 Task: Edit the buffer time to 45 minutes before the event.
Action: Mouse moved to (536, 486)
Screenshot: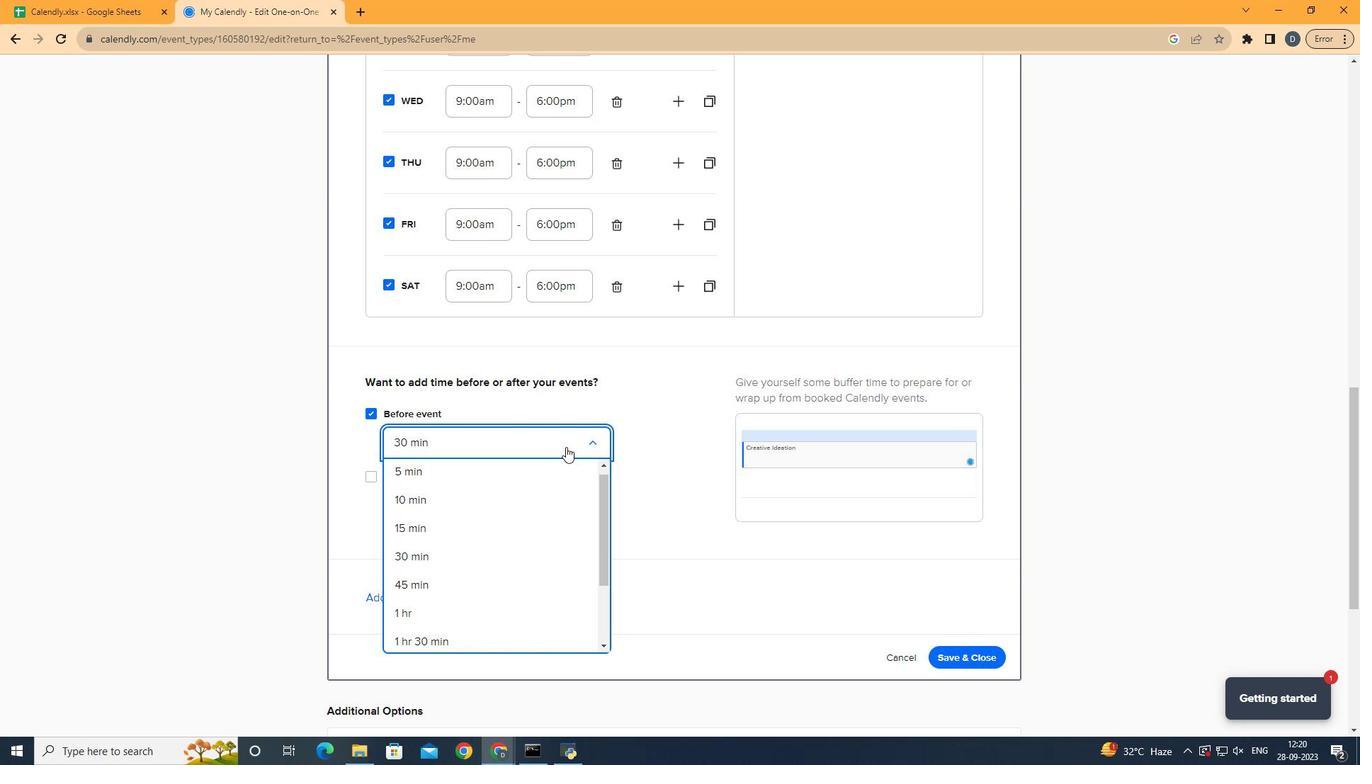 
Action: Mouse pressed left at (536, 486)
Screenshot: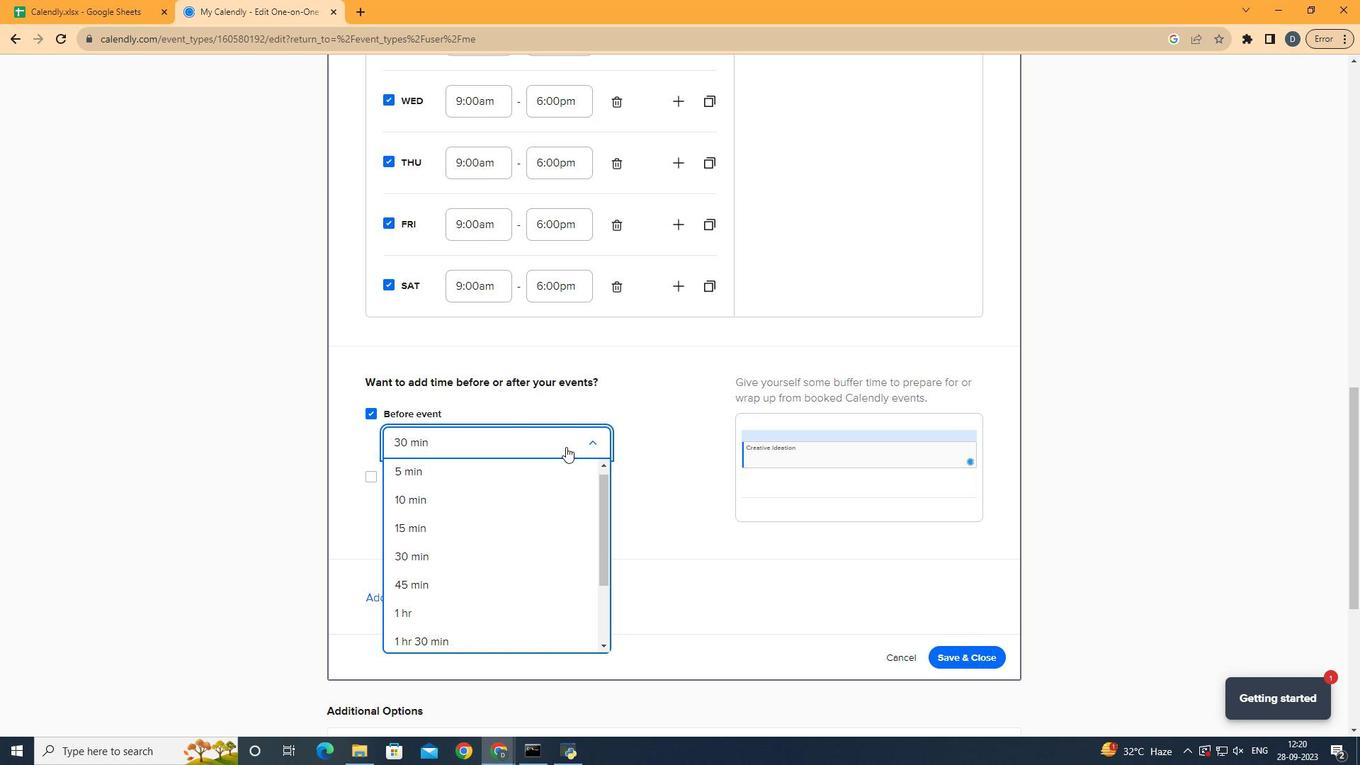 
Action: Mouse moved to (656, 484)
Screenshot: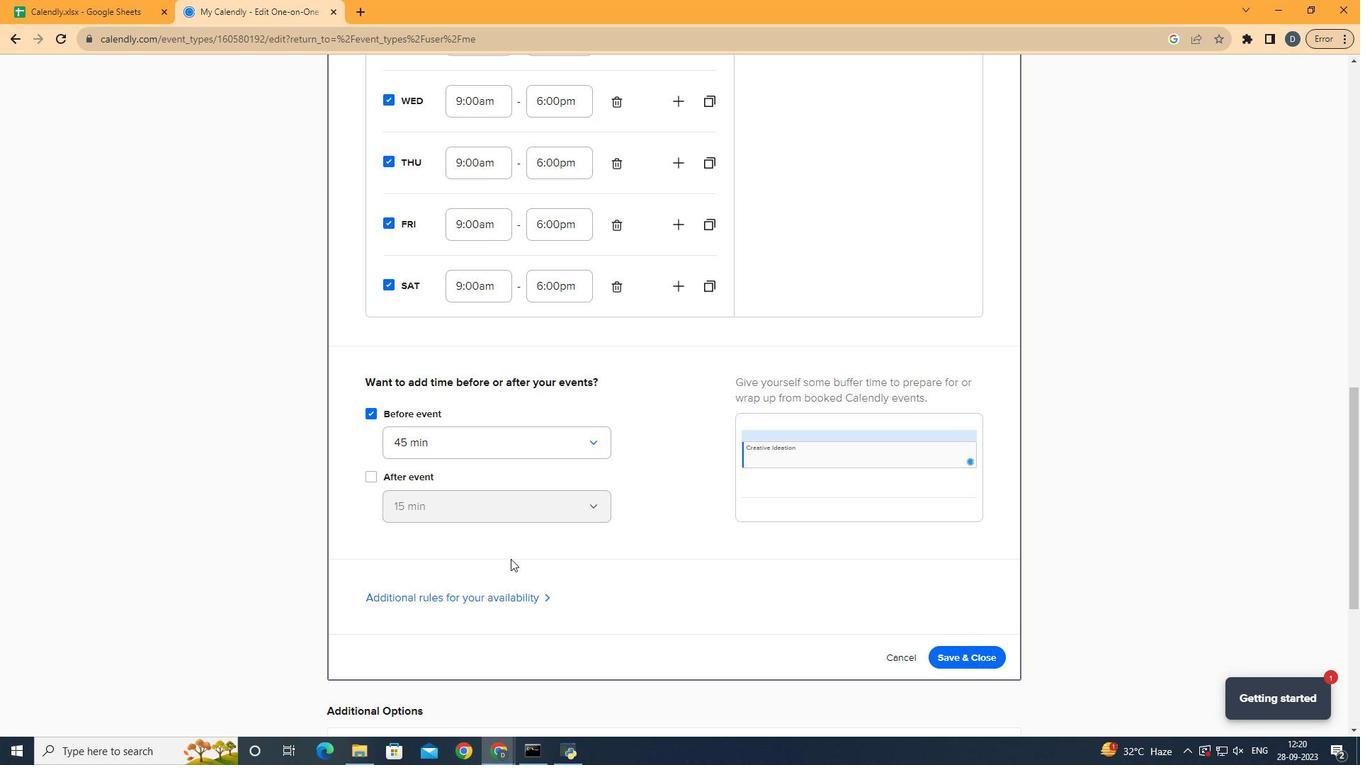 
Action: Mouse pressed left at (656, 484)
Screenshot: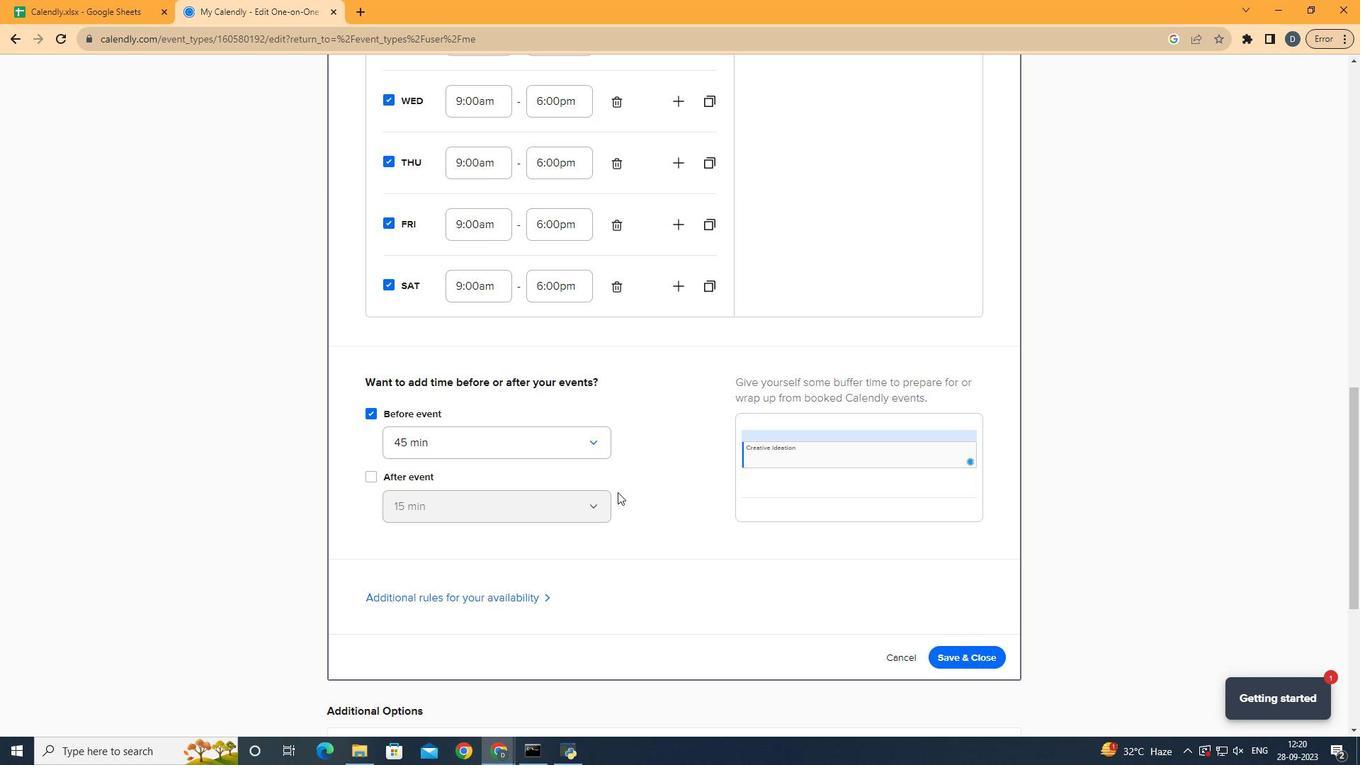 
Action: Mouse moved to (410, 486)
Screenshot: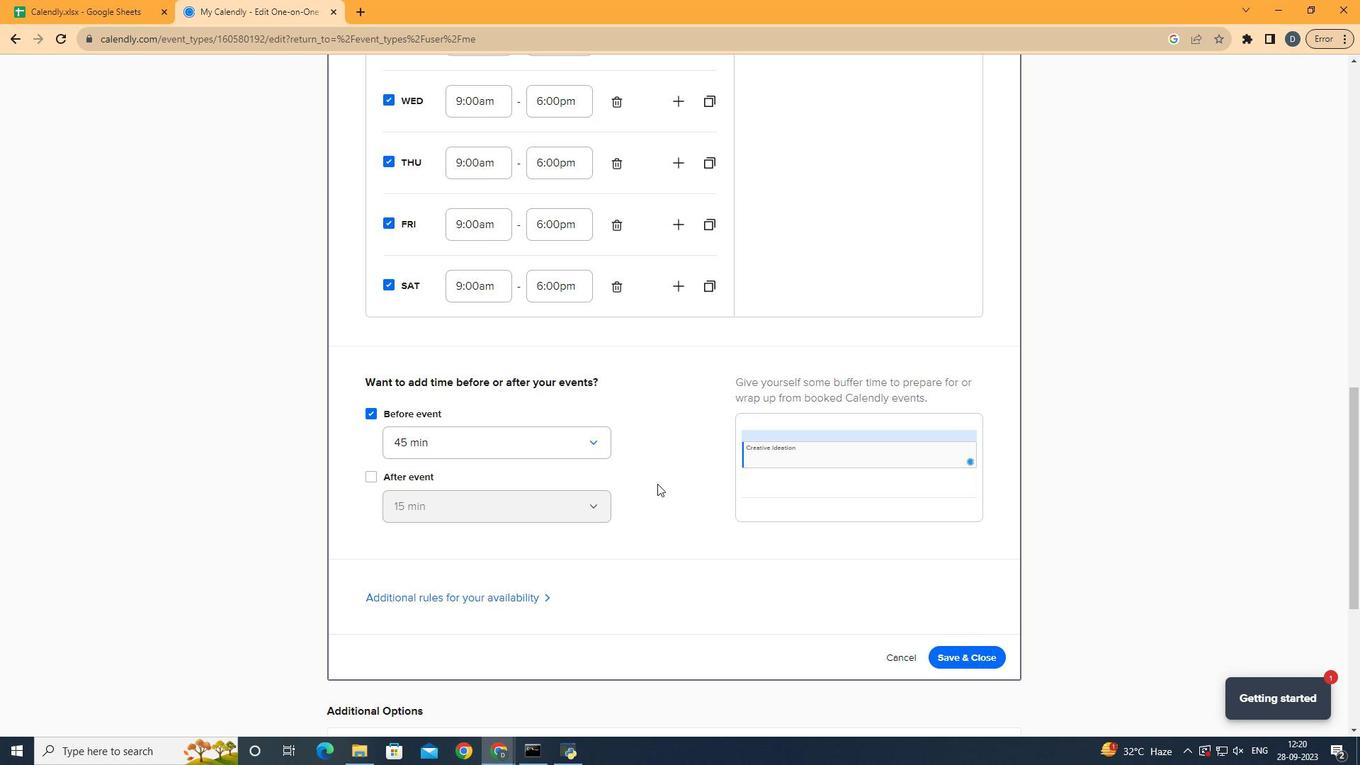 
